 Task: Create New Customer with Customer Name: Nearest, Billing Address Line1: 298 Lake Floyd Circle, Billing Address Line2:  Hockessin, Billing Address Line3:  Delaware 19707, Cell Number: 620-519-7253
Action: Mouse pressed left at (165, 29)
Screenshot: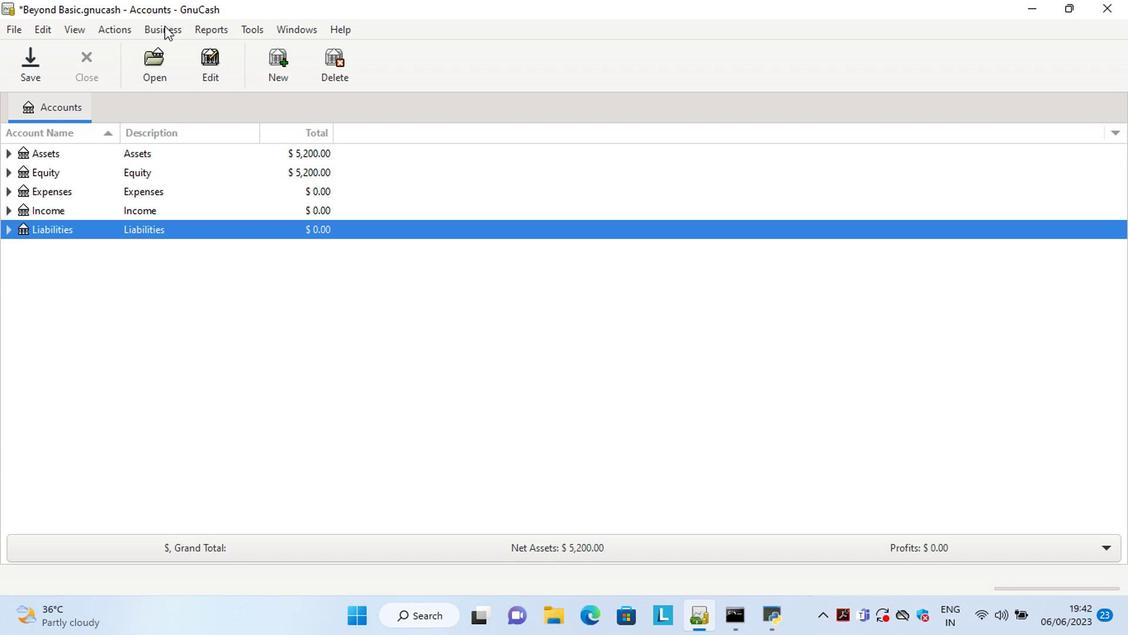 
Action: Mouse moved to (345, 72)
Screenshot: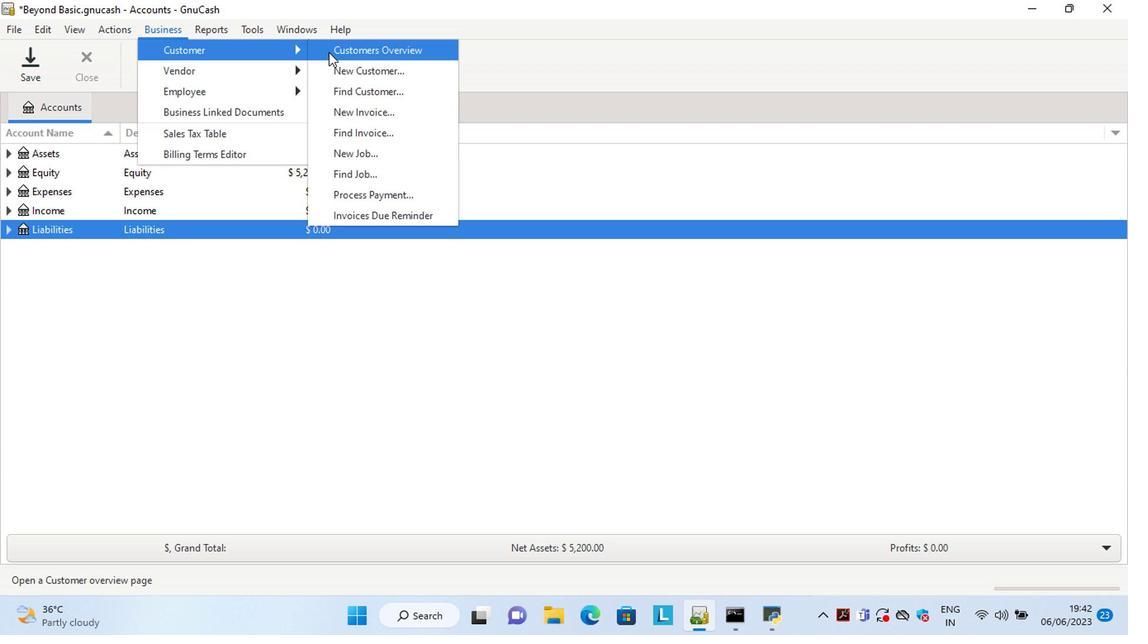 
Action: Mouse pressed left at (345, 72)
Screenshot: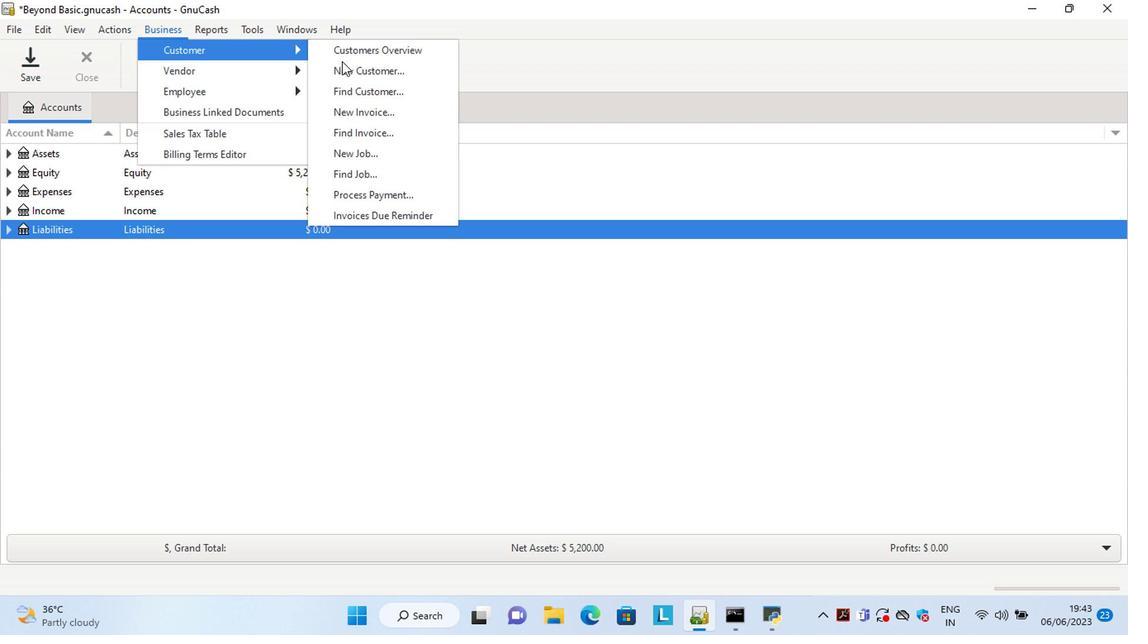 
Action: Mouse moved to (876, 364)
Screenshot: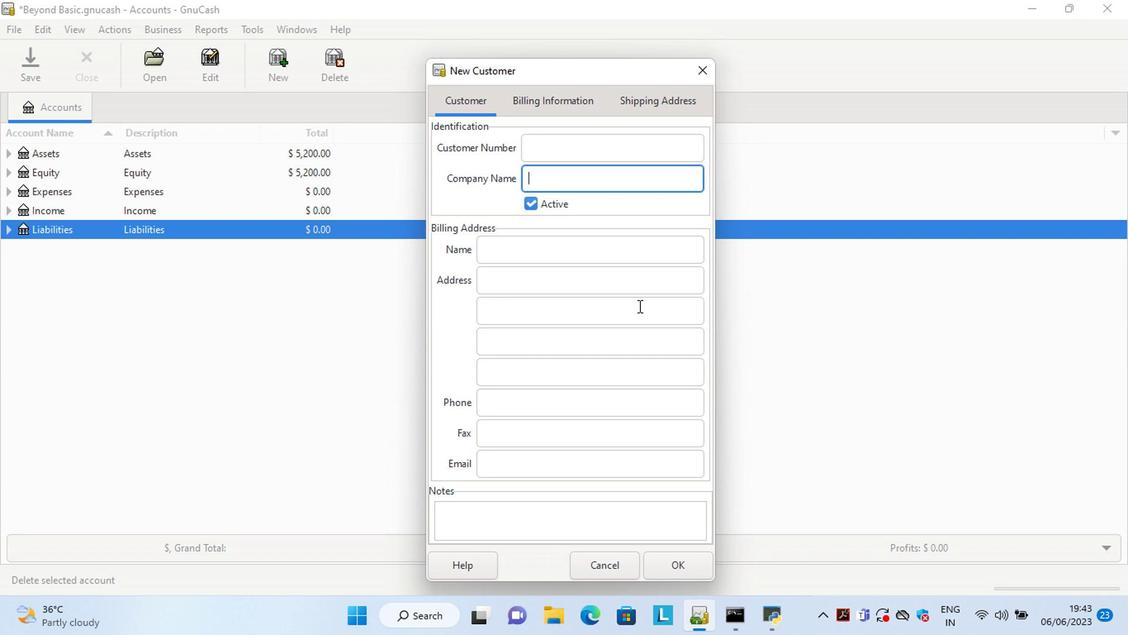 
Action: Key pressed <Key.shift>Nearest<Key.tab><Key.tab><Key.tab>298<Key.space><Key.shift>Lake<Key.space><Key.shift>Floyd<Key.space><Key.shift>Circle<Key.tab><Key.shift><Key.shift><Key.shift><Key.shift><Key.shift>Hockssin<Key.tab><Key.shift>De<Key.end><Key.backspace><Key.backspace><Key.backspace>707
Screenshot: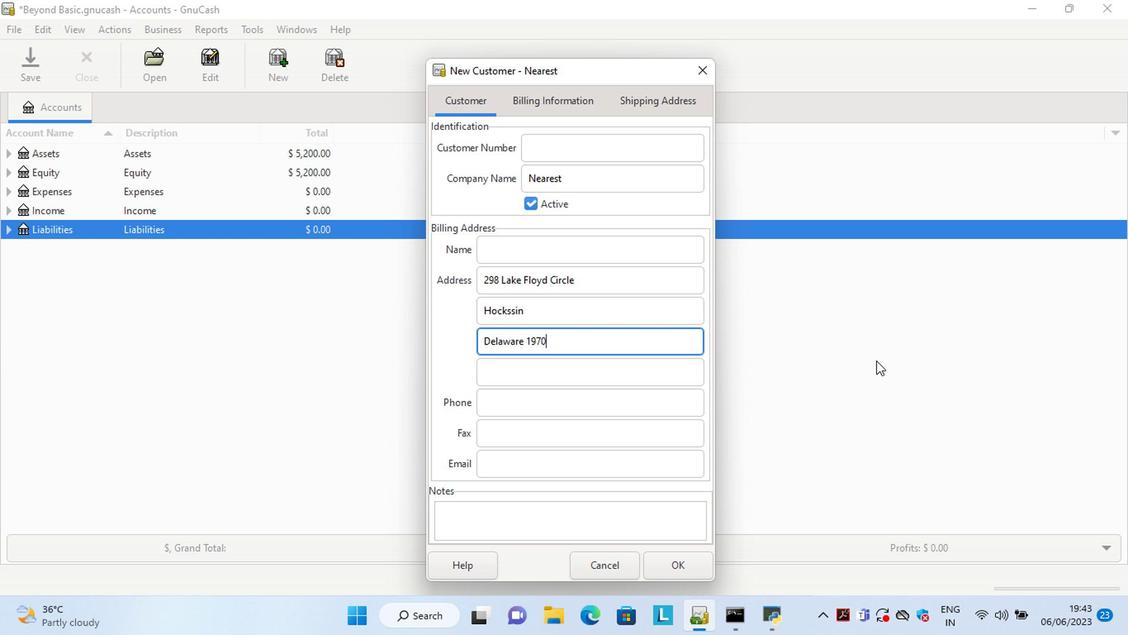 
Action: Mouse moved to (776, 407)
Screenshot: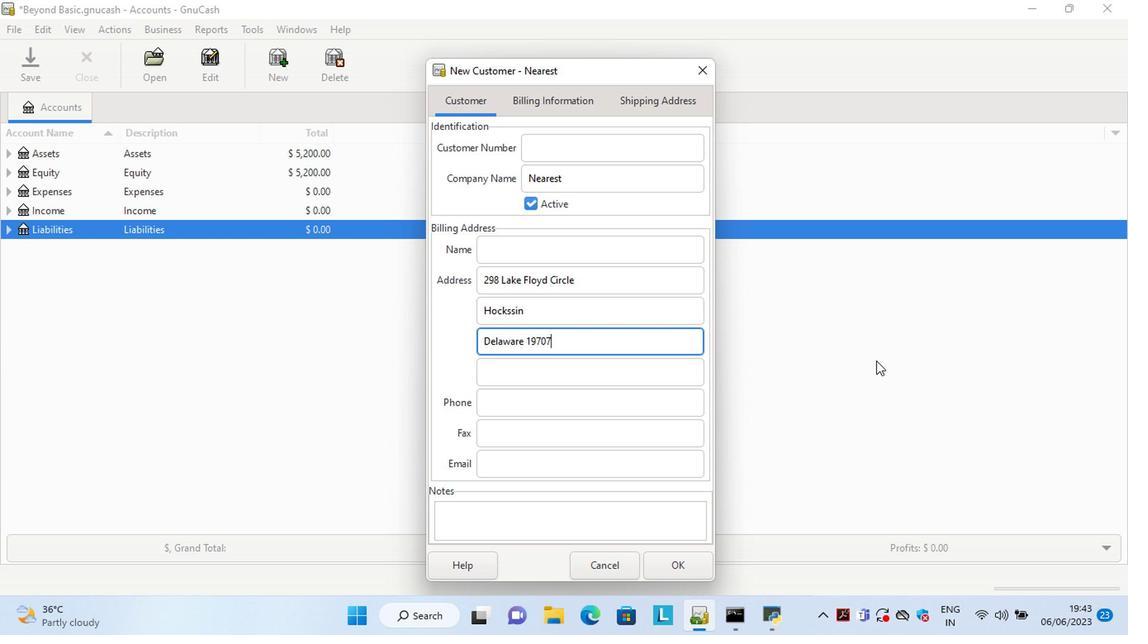 
Action: Key pressed <Key.tab><Key.tab>
Screenshot: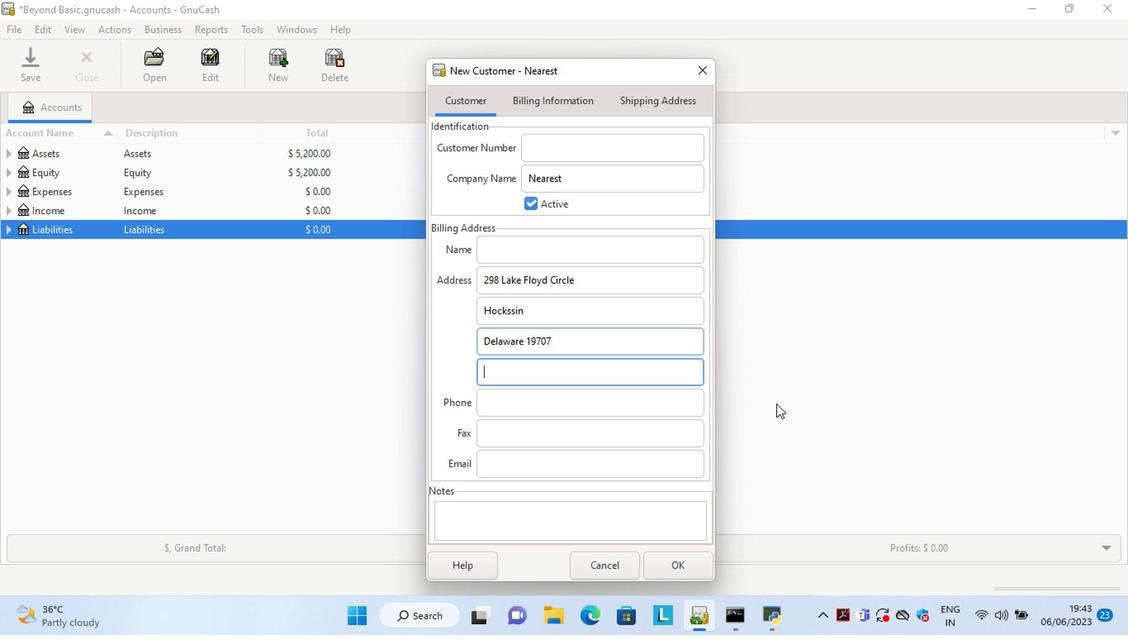 
Action: Mouse moved to (896, 428)
Screenshot: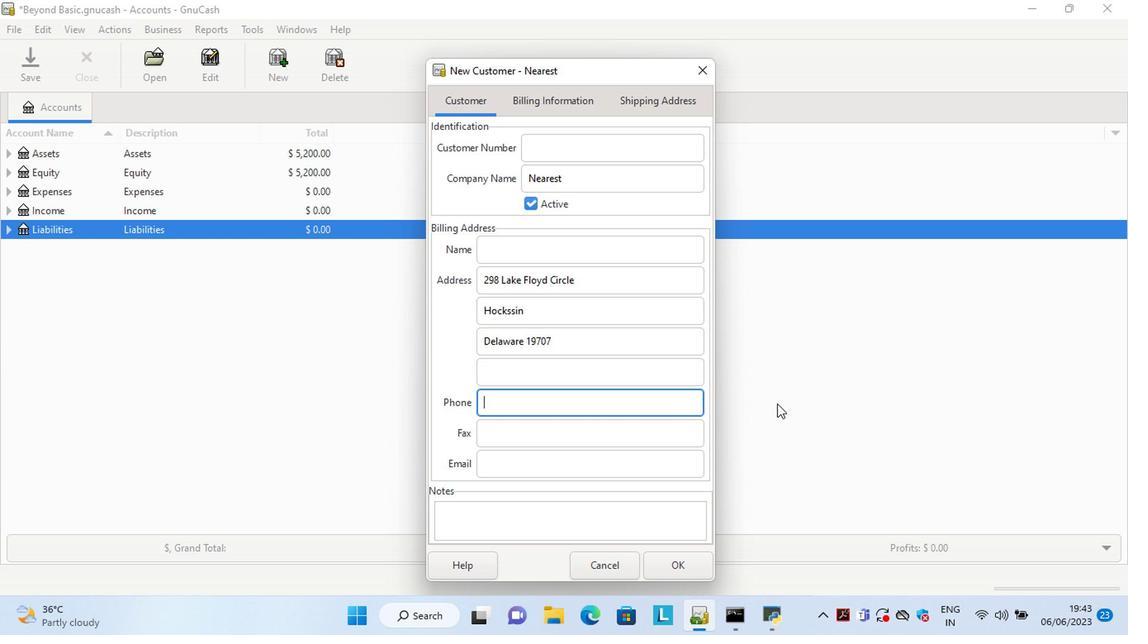 
Action: Key pressed 620-519-7253
Screenshot: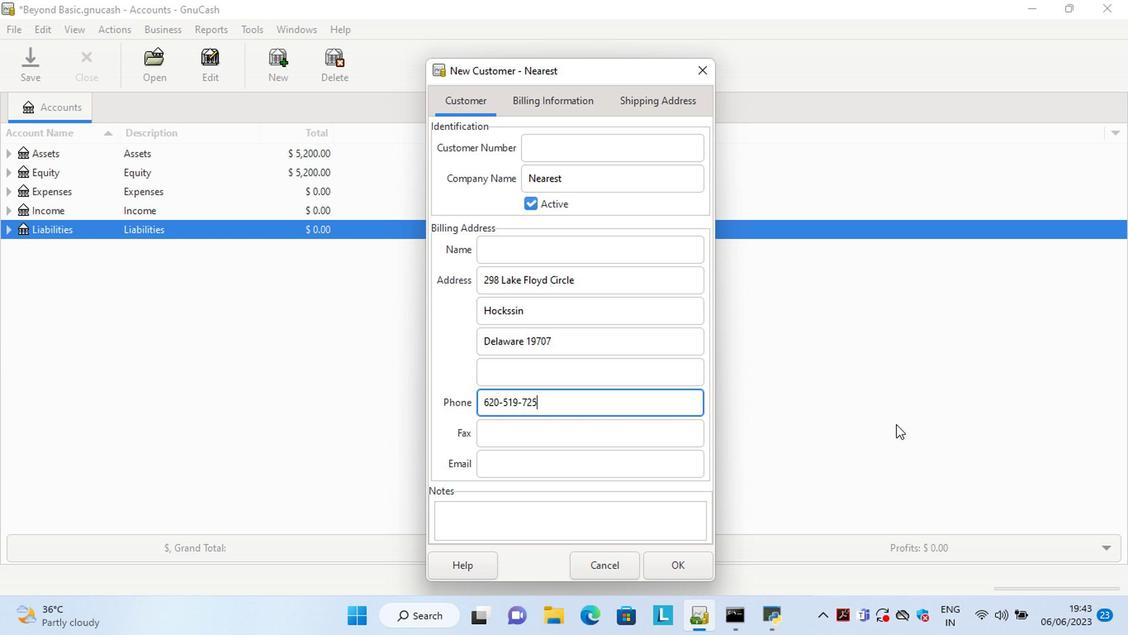 
Action: Mouse moved to (685, 567)
Screenshot: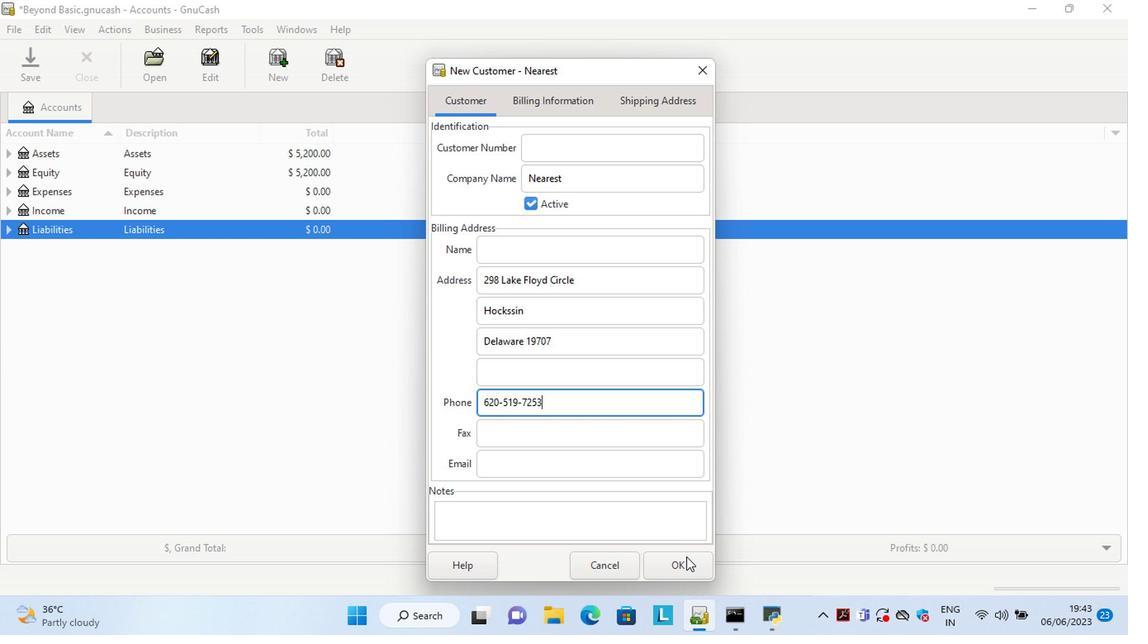 
Action: Mouse pressed left at (685, 567)
Screenshot: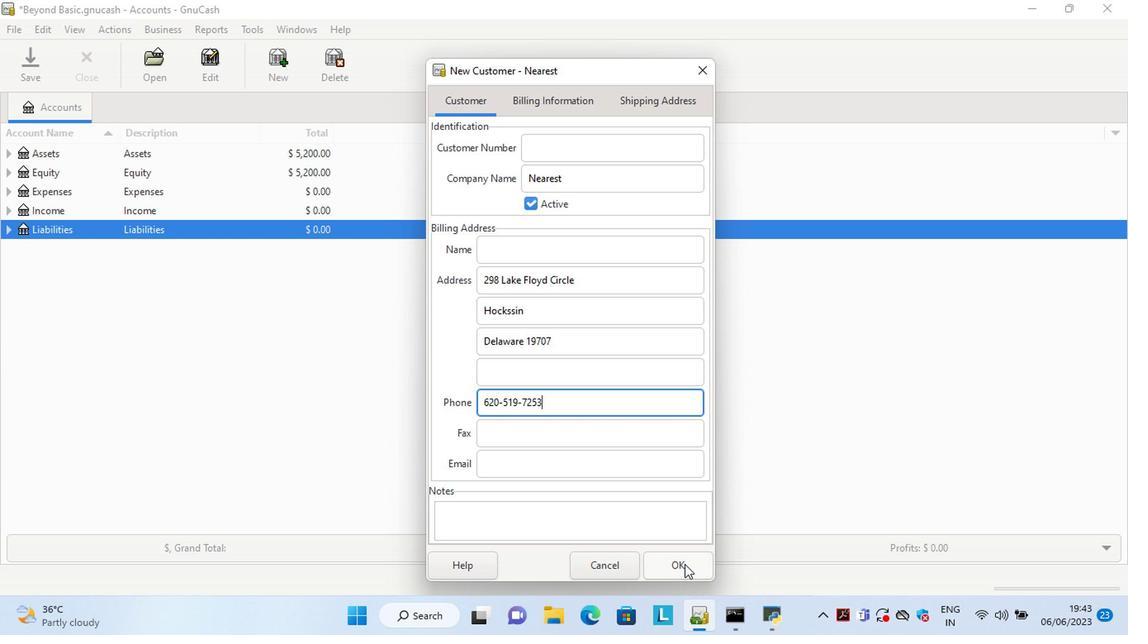
Action: Mouse moved to (801, 485)
Screenshot: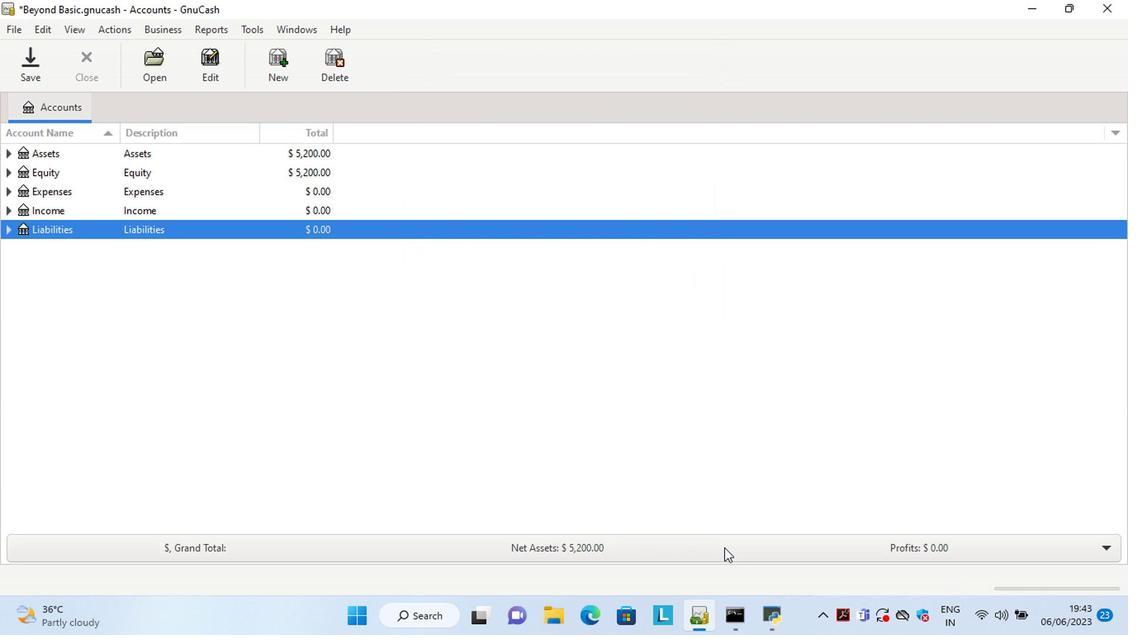
